 Task: Create ChildIssue0000000763 as Child Issue of Issue Issue0000000382 in Backlog  in Scrum Project Project0000000077 in Jira. Create ChildIssue0000000764 as Child Issue of Issue Issue0000000382 in Backlog  in Scrum Project Project0000000077 in Jira. Create ChildIssue0000000765 as Child Issue of Issue Issue0000000383 in Backlog  in Scrum Project Project0000000077 in Jira. Create ChildIssue0000000766 as Child Issue of Issue Issue0000000383 in Backlog  in Scrum Project Project0000000077 in Jira. Create ChildIssue0000000767 as Child Issue of Issue Issue0000000384 in Backlog  in Scrum Project Project0000000077 in Jira
Action: Mouse moved to (183, 292)
Screenshot: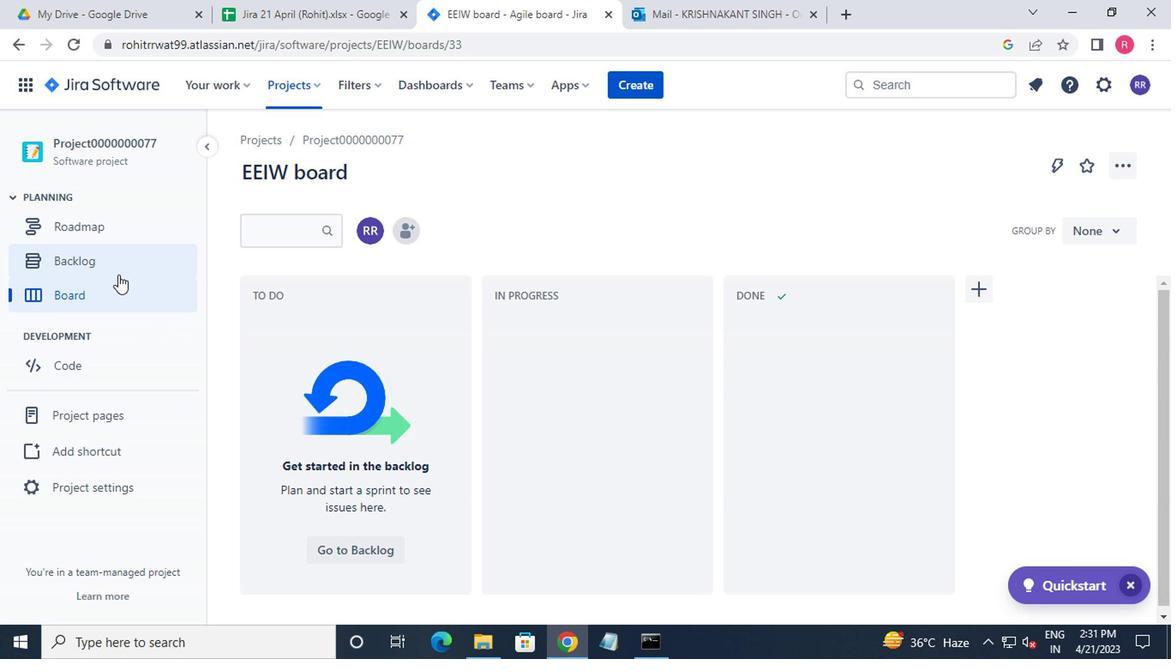 
Action: Mouse pressed left at (183, 292)
Screenshot: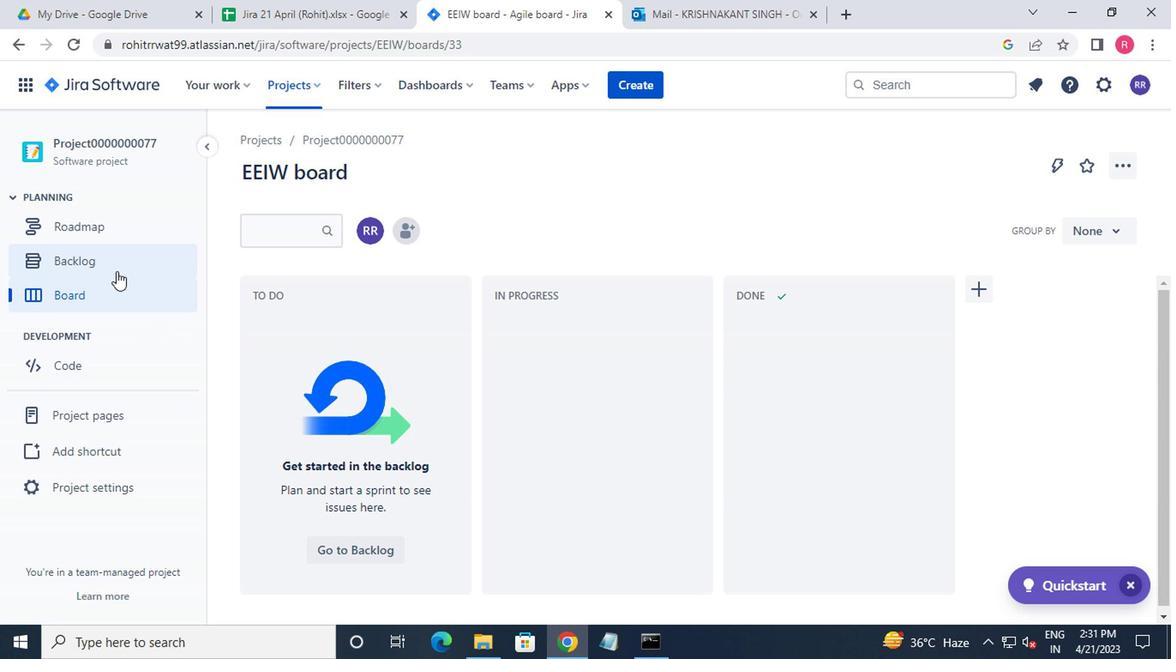 
Action: Mouse moved to (383, 382)
Screenshot: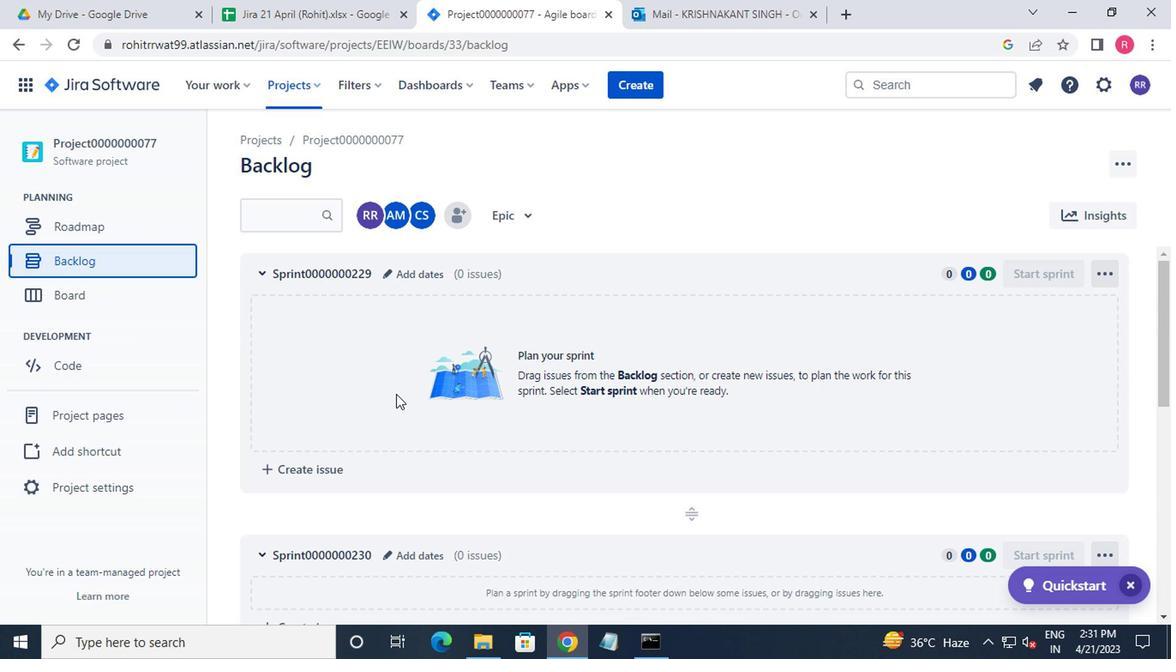 
Action: Mouse scrolled (383, 382) with delta (0, 0)
Screenshot: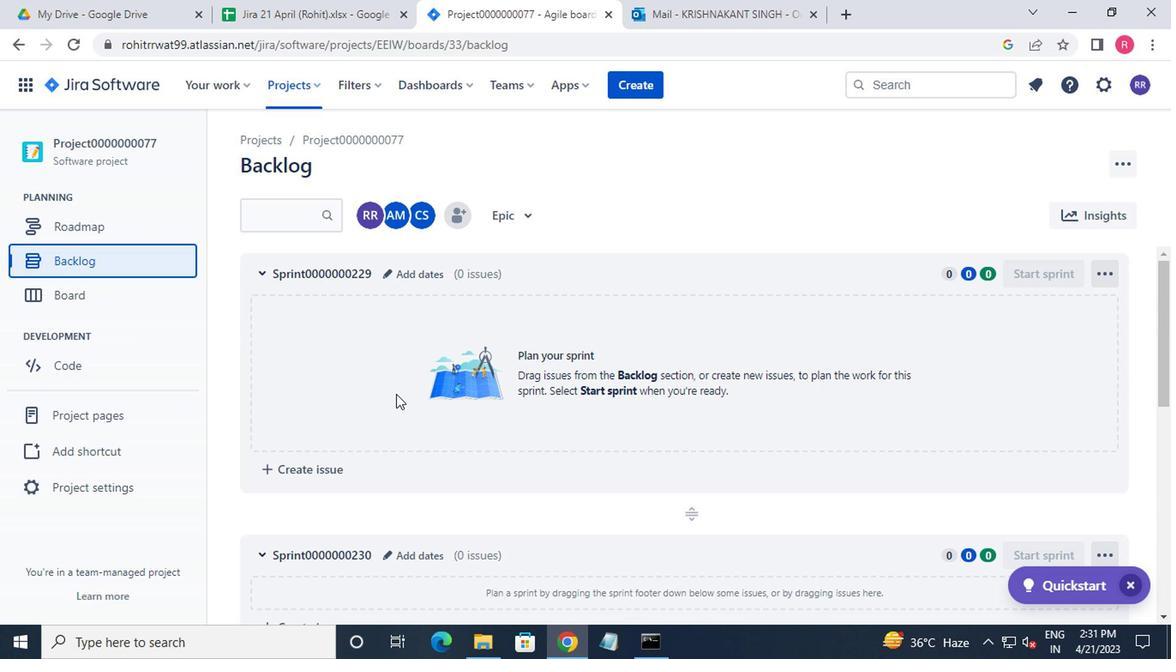 
Action: Mouse moved to (386, 383)
Screenshot: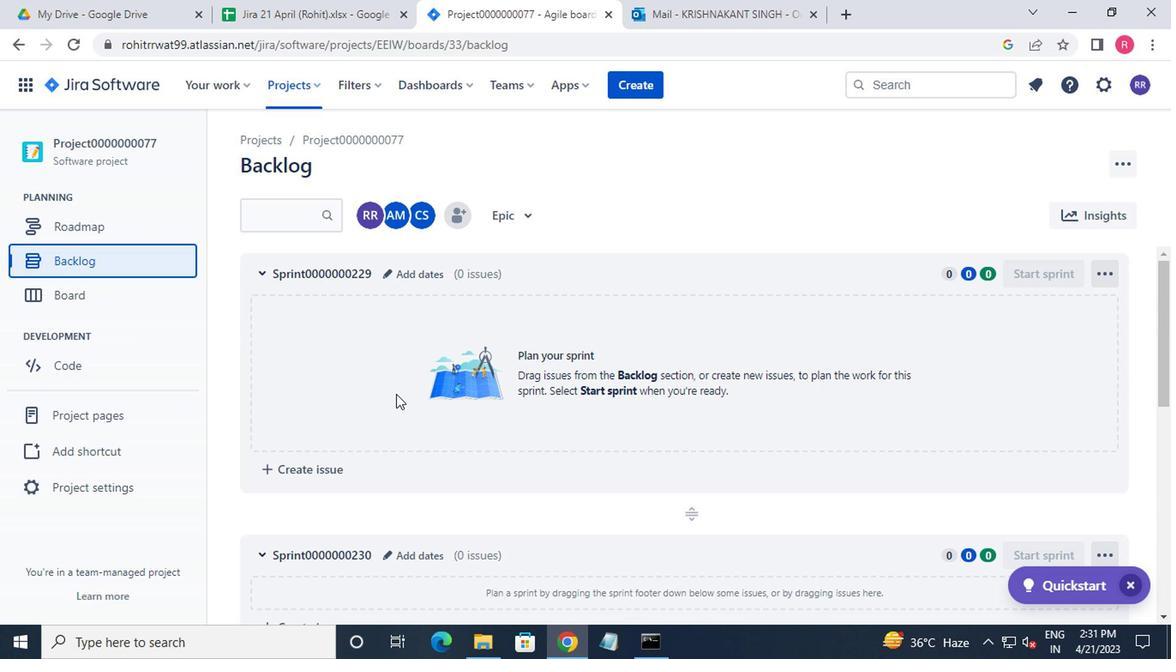 
Action: Mouse scrolled (386, 383) with delta (0, 0)
Screenshot: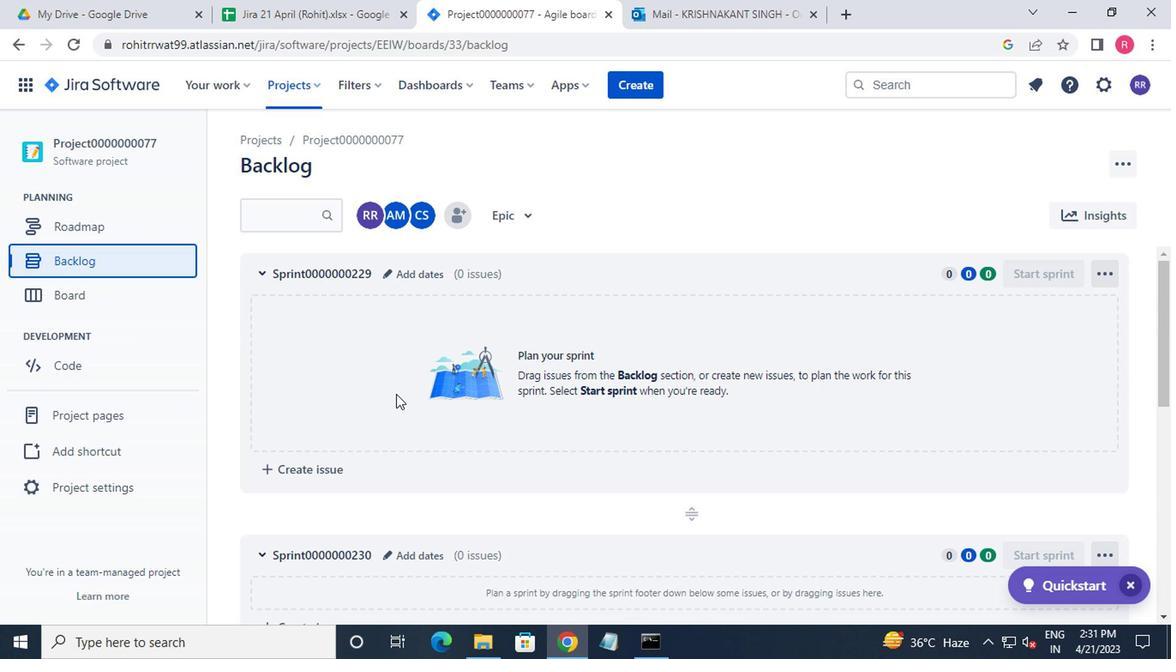 
Action: Mouse moved to (386, 383)
Screenshot: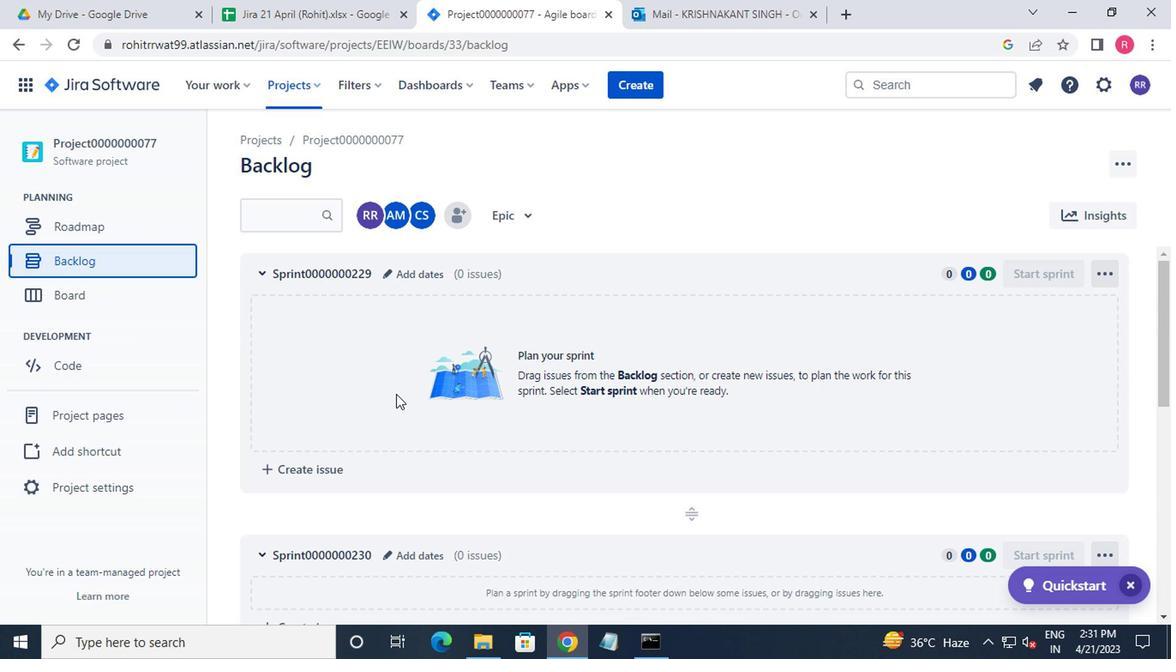 
Action: Mouse scrolled (386, 383) with delta (0, 0)
Screenshot: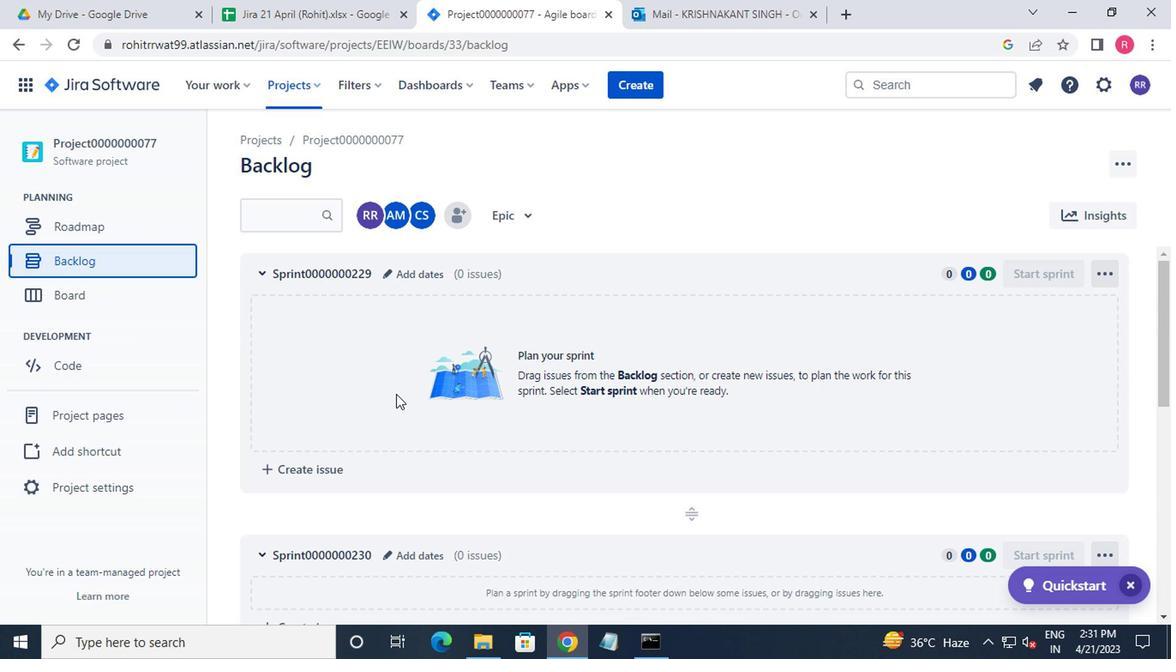 
Action: Mouse moved to (377, 391)
Screenshot: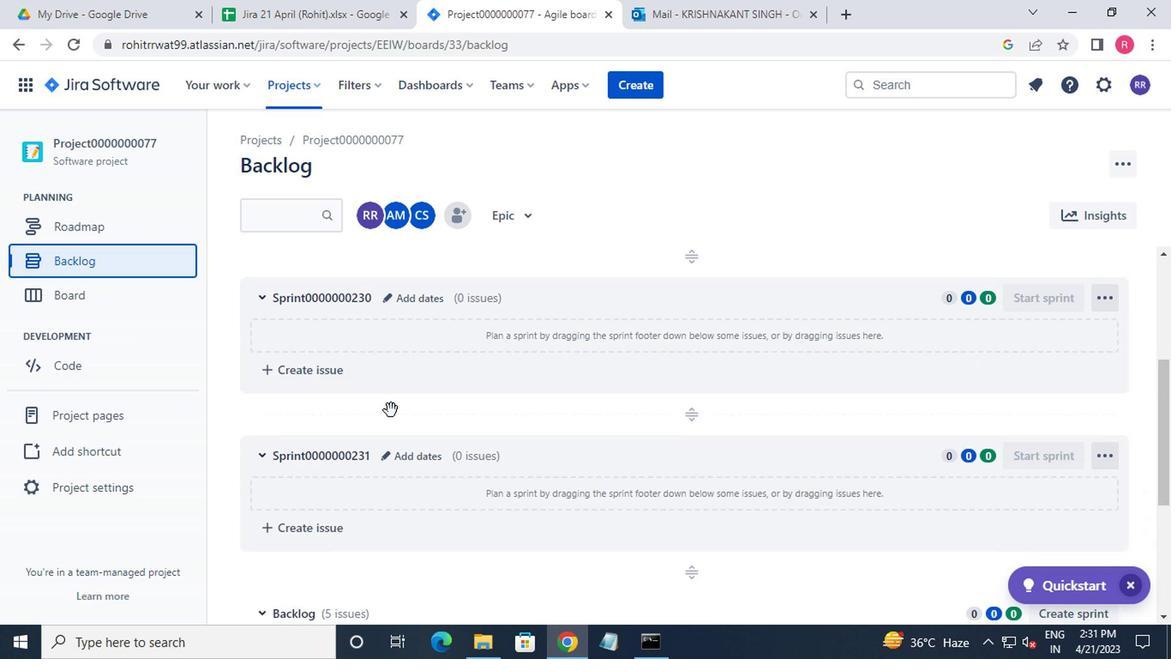 
Action: Mouse scrolled (377, 391) with delta (0, 0)
Screenshot: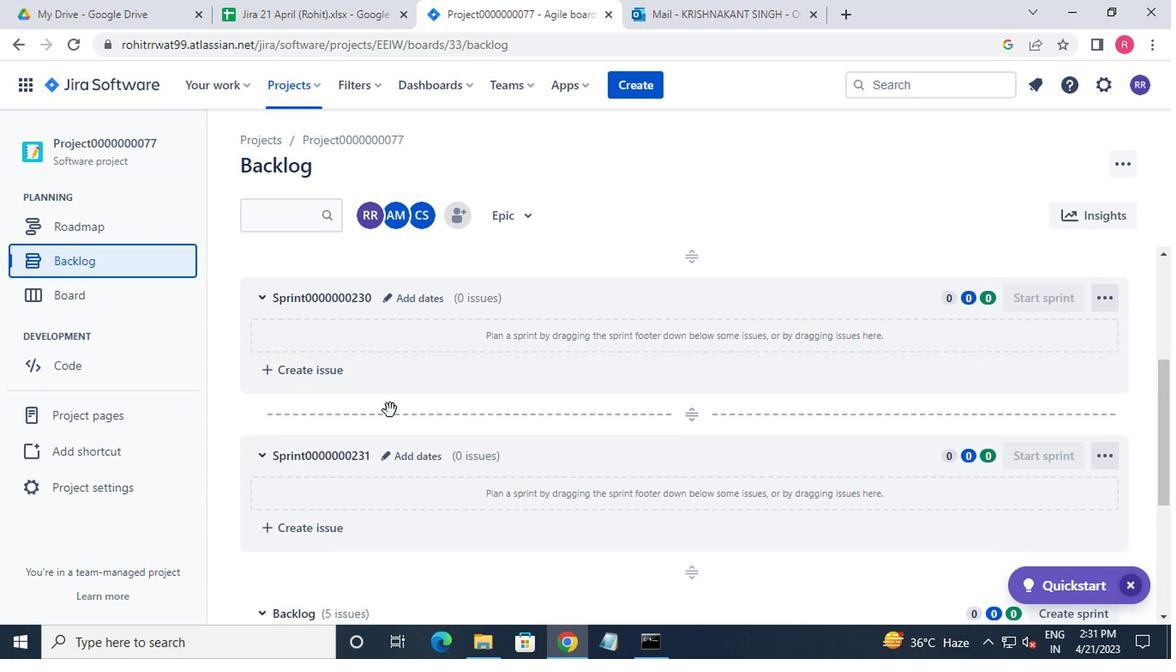 
Action: Mouse moved to (377, 393)
Screenshot: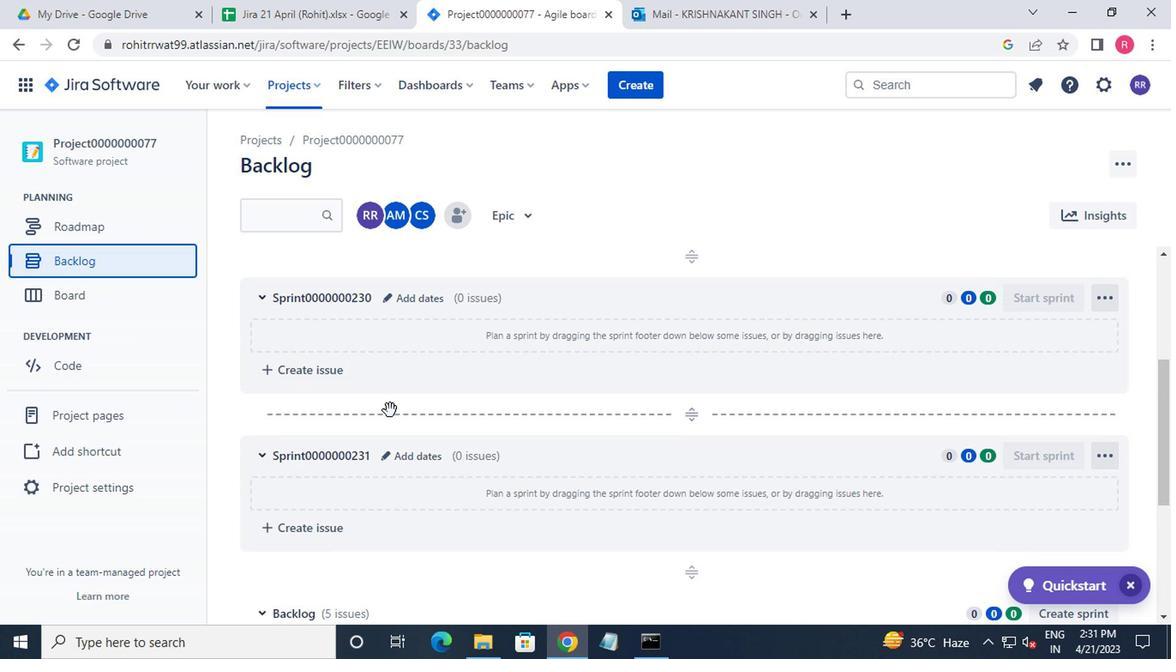 
Action: Mouse scrolled (377, 392) with delta (0, 0)
Screenshot: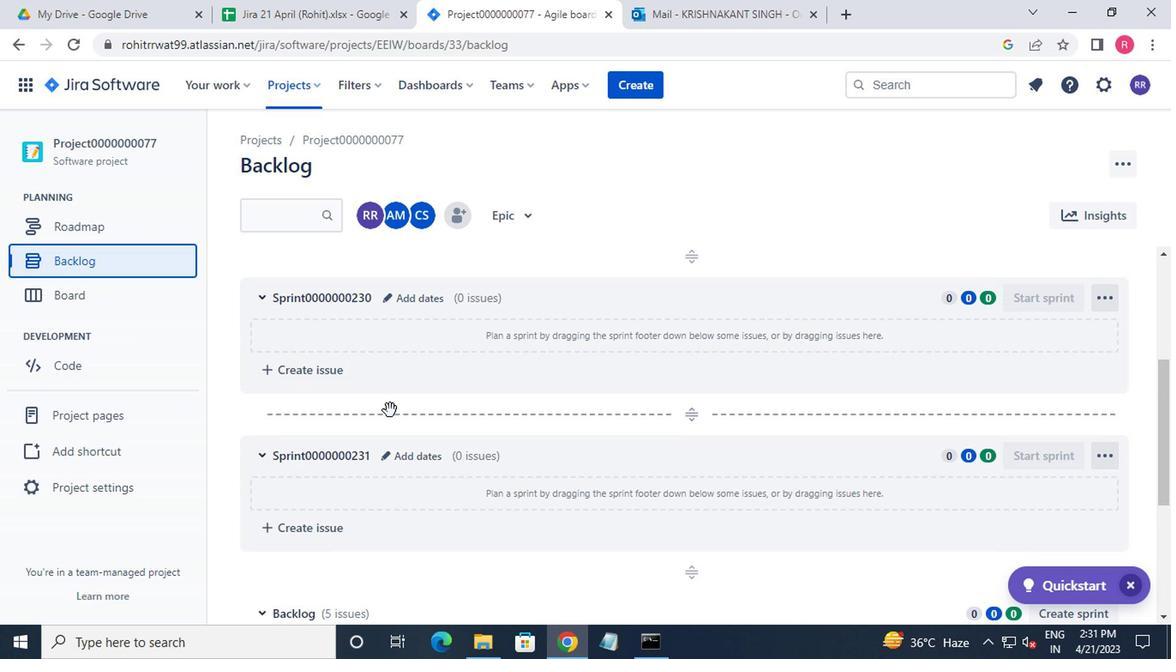 
Action: Mouse moved to (377, 395)
Screenshot: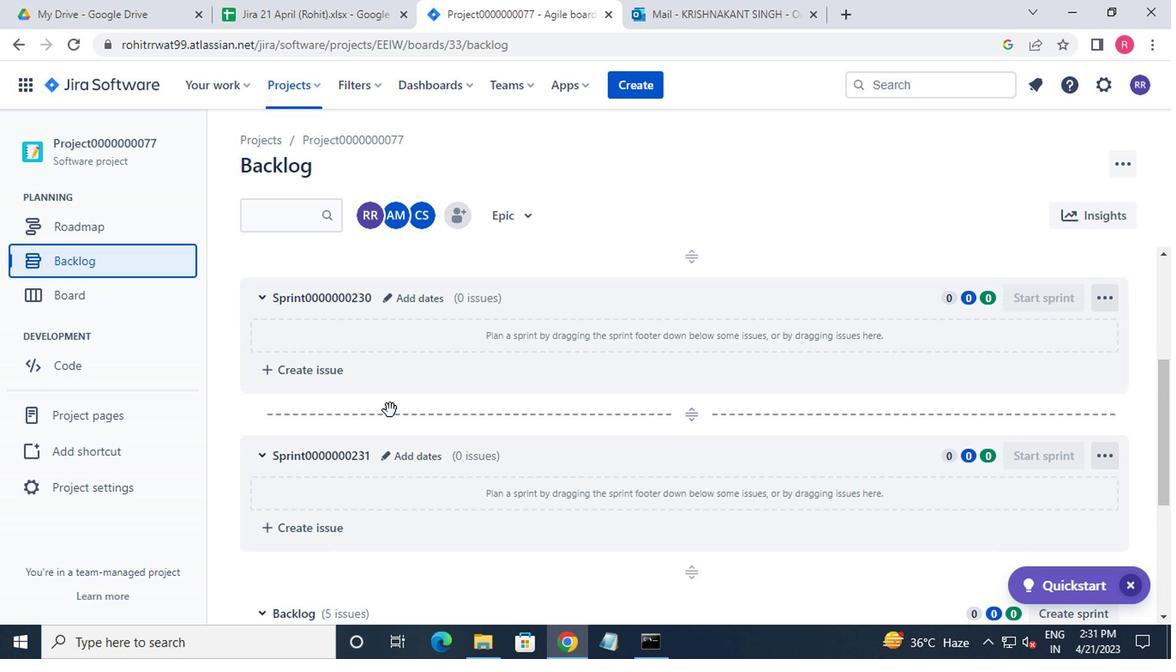 
Action: Mouse scrolled (377, 394) with delta (0, 0)
Screenshot: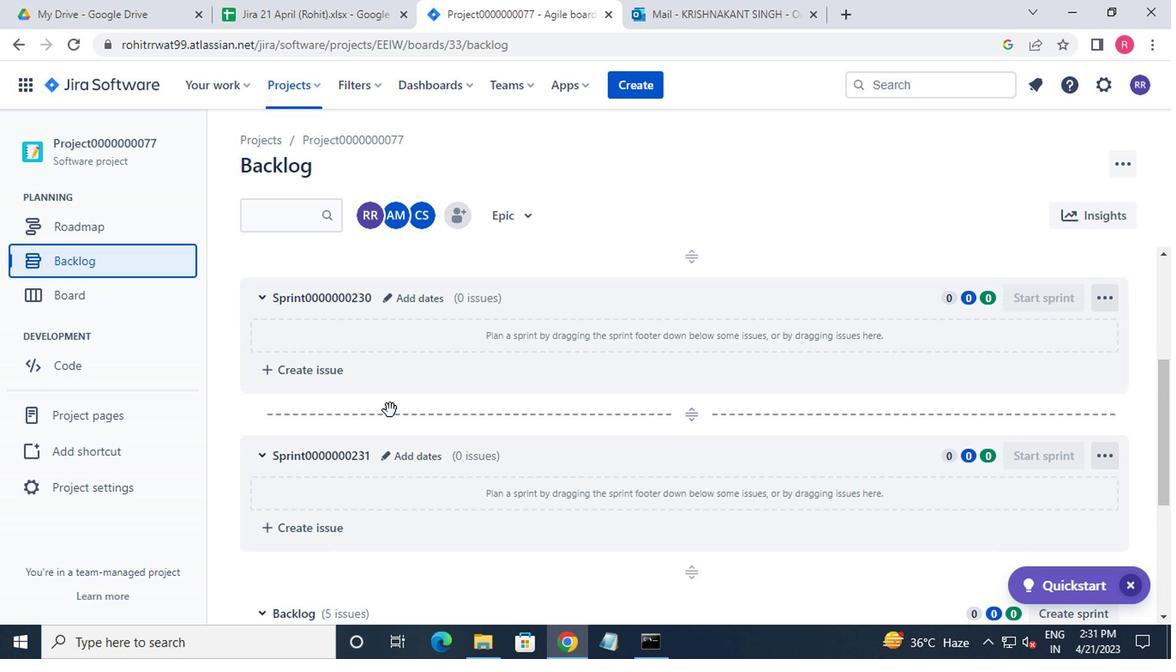 
Action: Mouse moved to (377, 397)
Screenshot: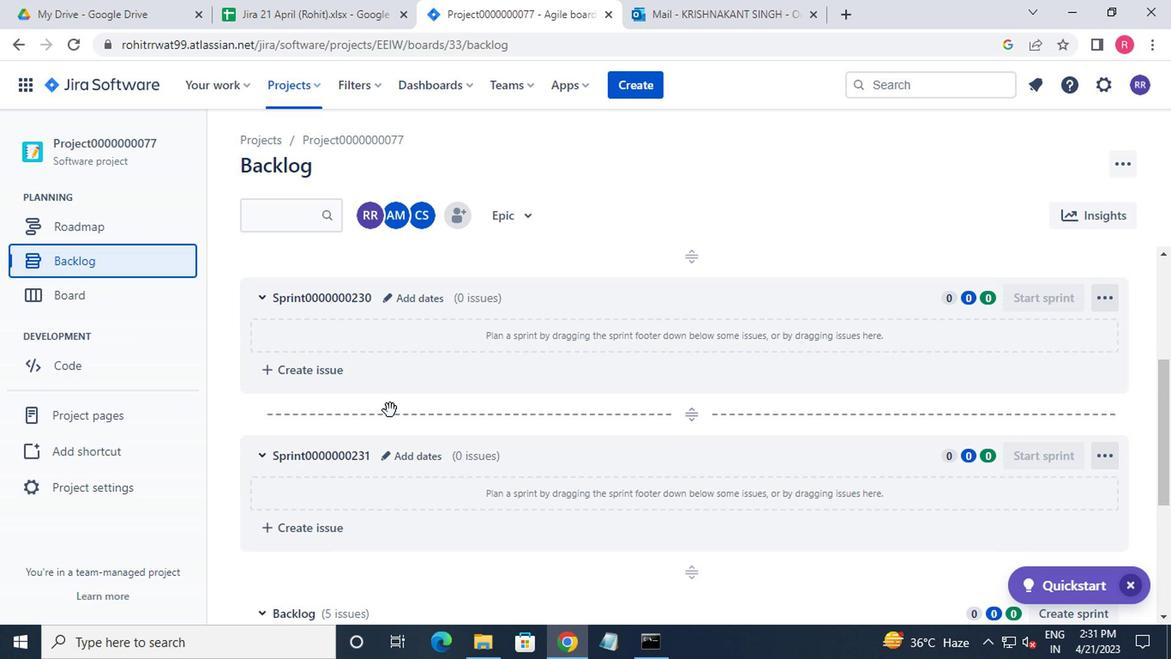 
Action: Mouse scrolled (377, 397) with delta (0, 0)
Screenshot: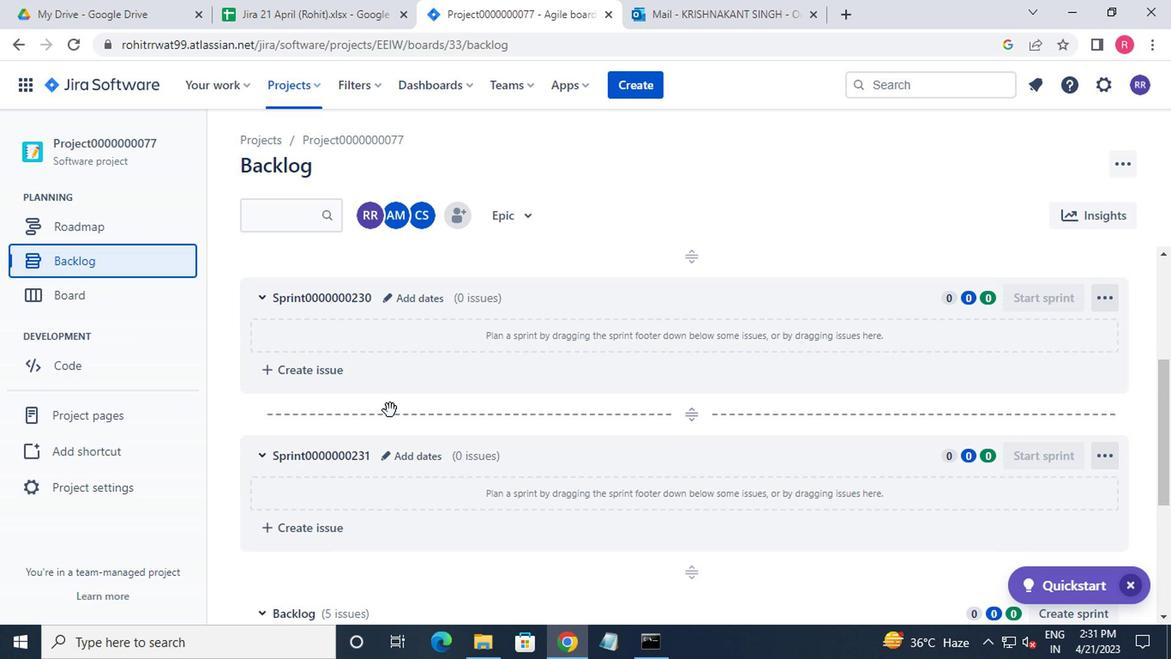 
Action: Mouse moved to (472, 393)
Screenshot: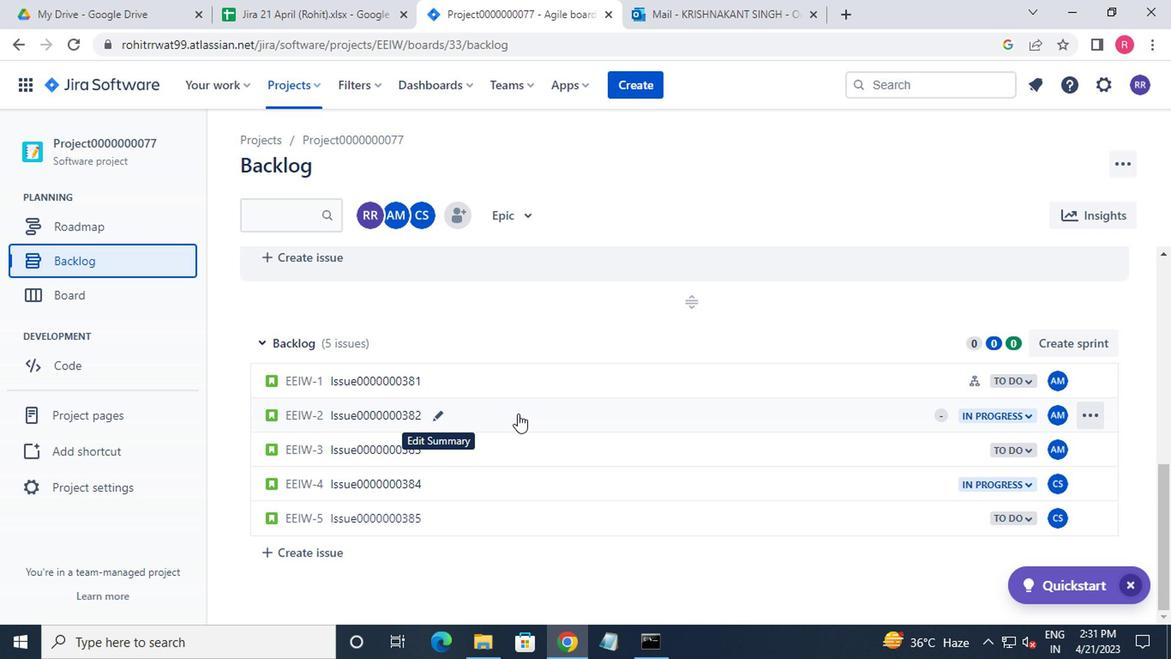 
Action: Mouse pressed left at (472, 393)
Screenshot: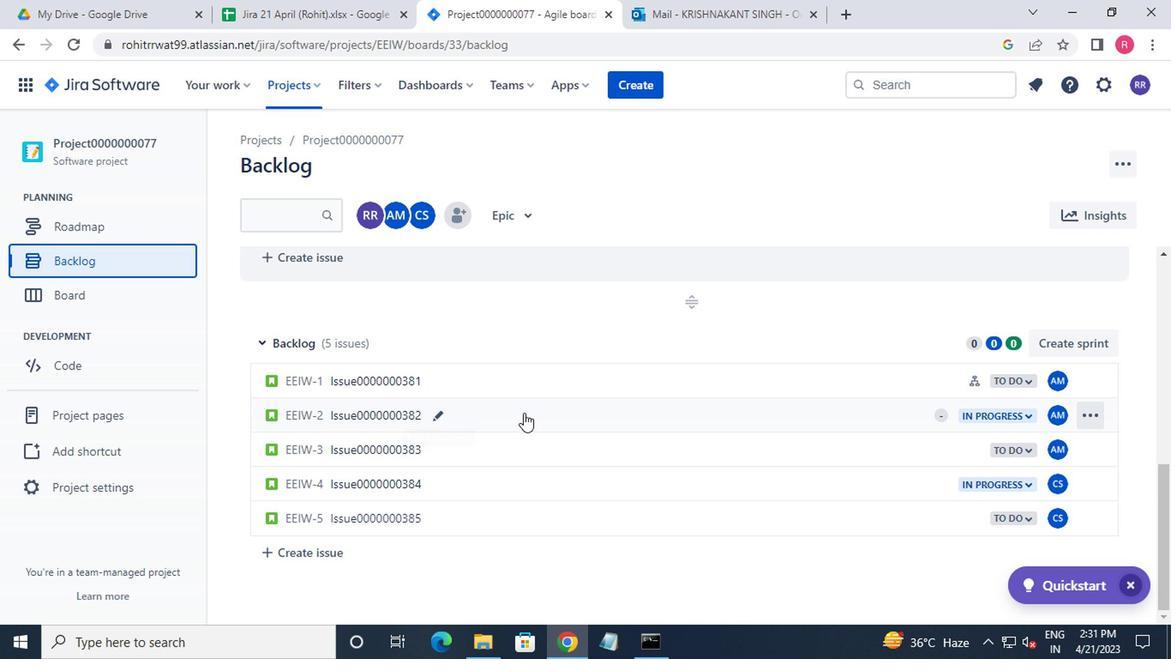
Action: Mouse moved to (721, 348)
Screenshot: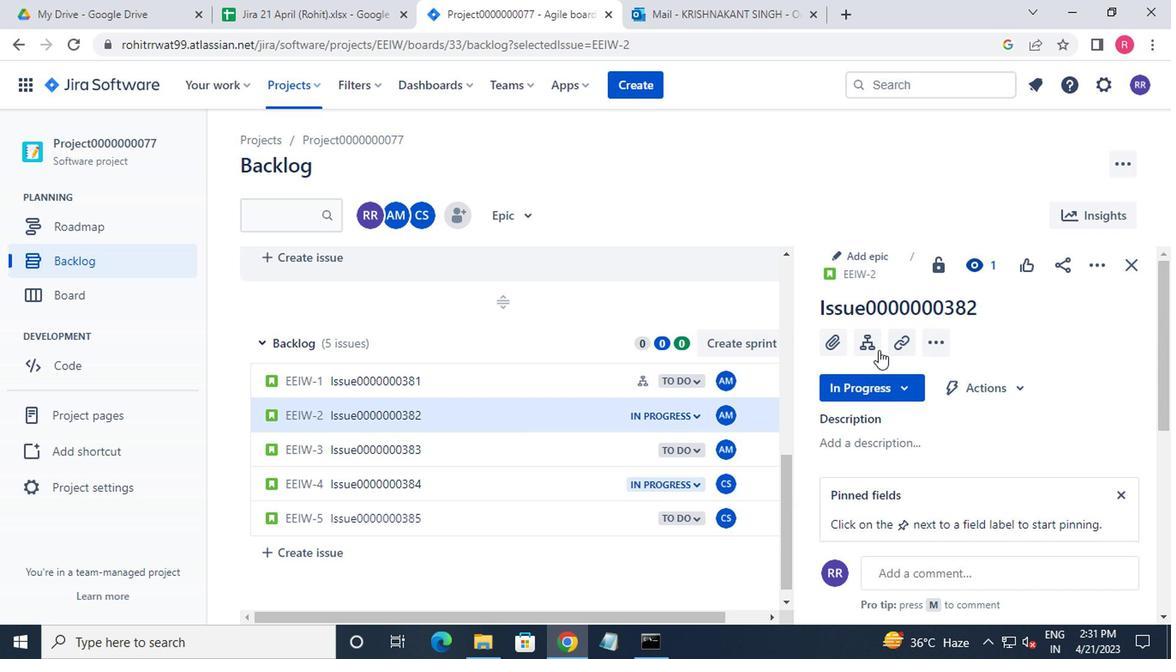 
Action: Mouse pressed left at (721, 348)
Screenshot: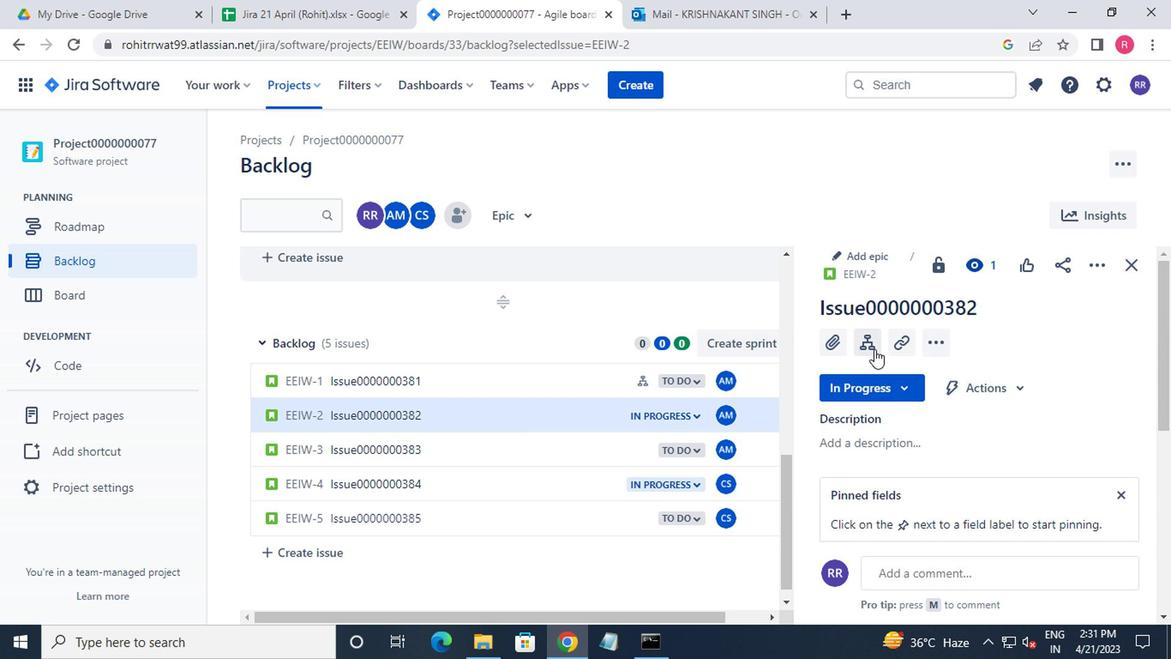 
Action: Mouse moved to (724, 345)
Screenshot: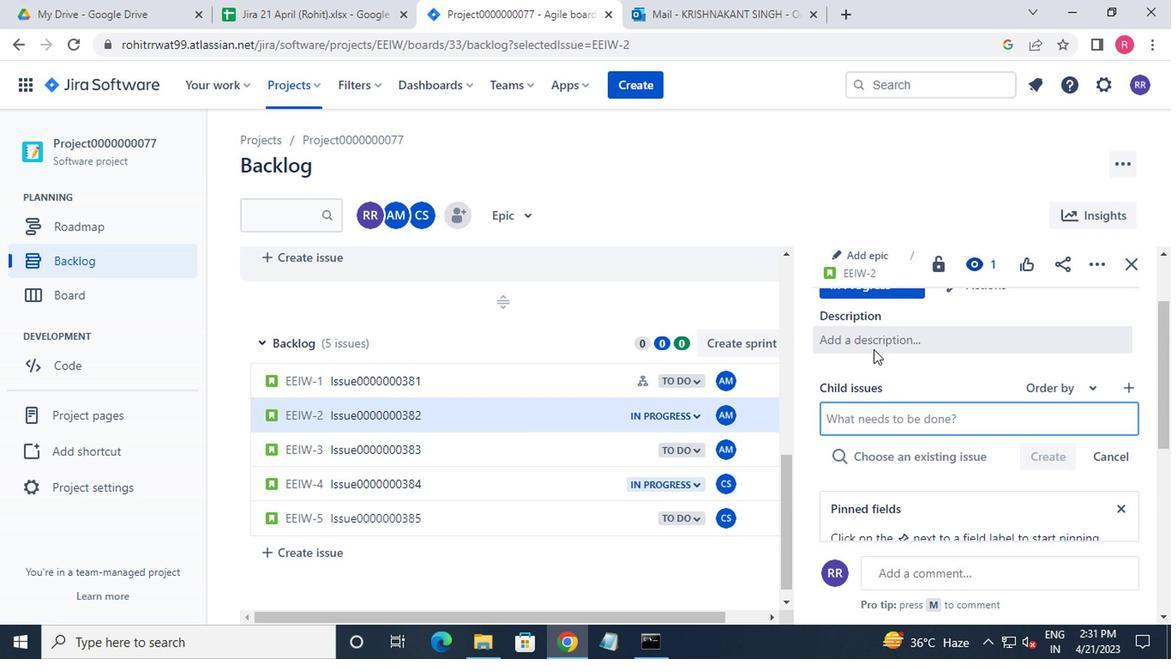 
Action: Key pressed <Key.shift><Key.shift><Key.shift><Key.shift><Key.shift><Key.shift><Key.shift><Key.shift><Key.shift><Key.shift><Key.shift><Key.shift><Key.shift><Key.shift><Key.shift><Key.shift><Key.shift><Key.shift><Key.shift><Key.shift><Key.shift><Key.shift><Key.shift><Key.shift><Key.shift><Key.shift><Key.shift><Key.shift><Key.shift><Key.shift><Key.shift><Key.shift><Key.shift><Key.shift><Key.shift><Key.shift><Key.shift><Key.shift><Key.shift><Key.shift><Key.shift><Key.shift><Key.shift><Key.shift><Key.shift><Key.shift><Key.shift><Key.shift><Key.shift><Key.shift>CHILD<Key.shift_r>ISSUE0000000763<Key.enter><Key.shift><Key.shift><Key.shift><Key.shift><Key.shift>CHILD<Key.shift_r>ISSUE0000000764<Key.enter>
Screenshot: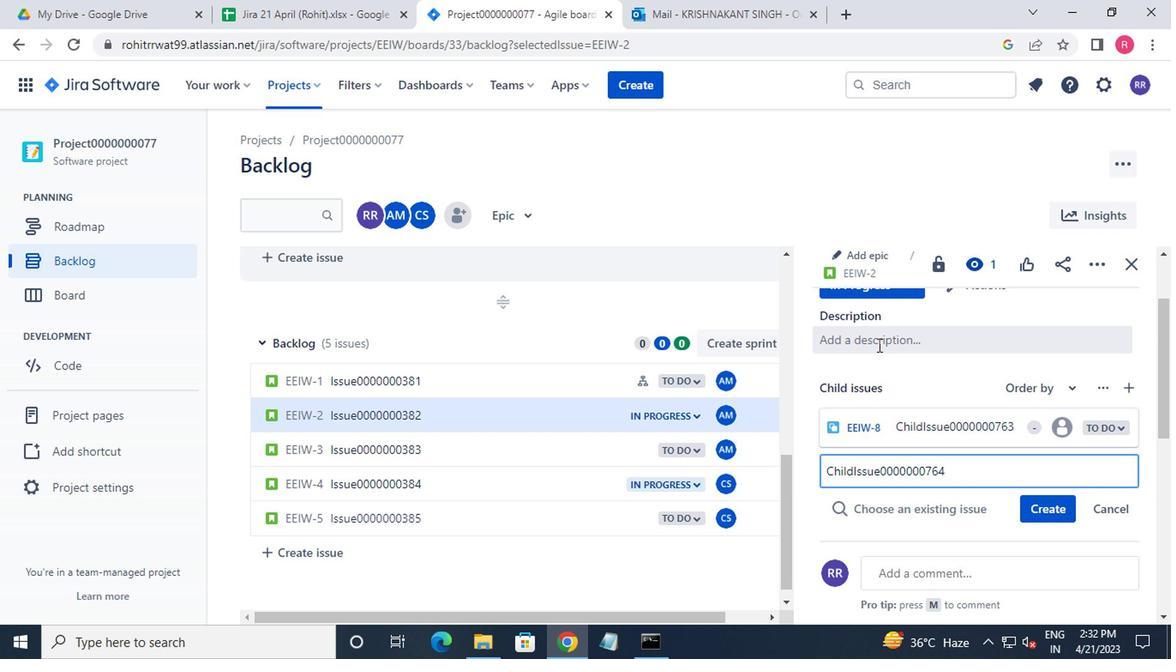
Action: Mouse moved to (496, 424)
Screenshot: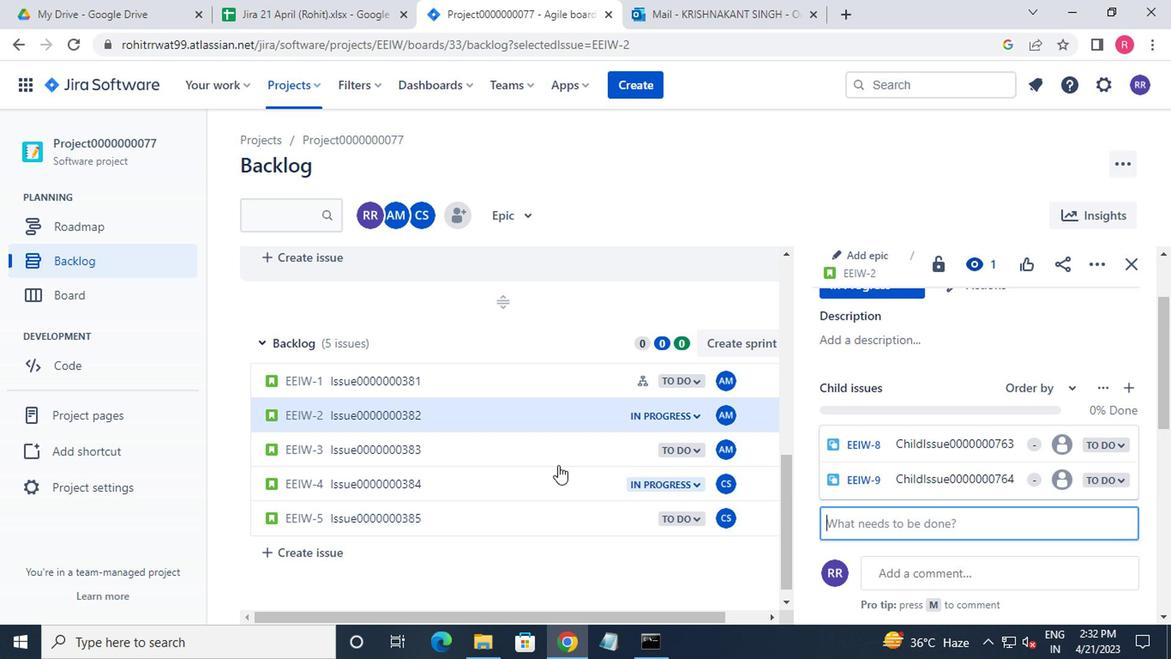 
Action: Mouse pressed left at (496, 424)
Screenshot: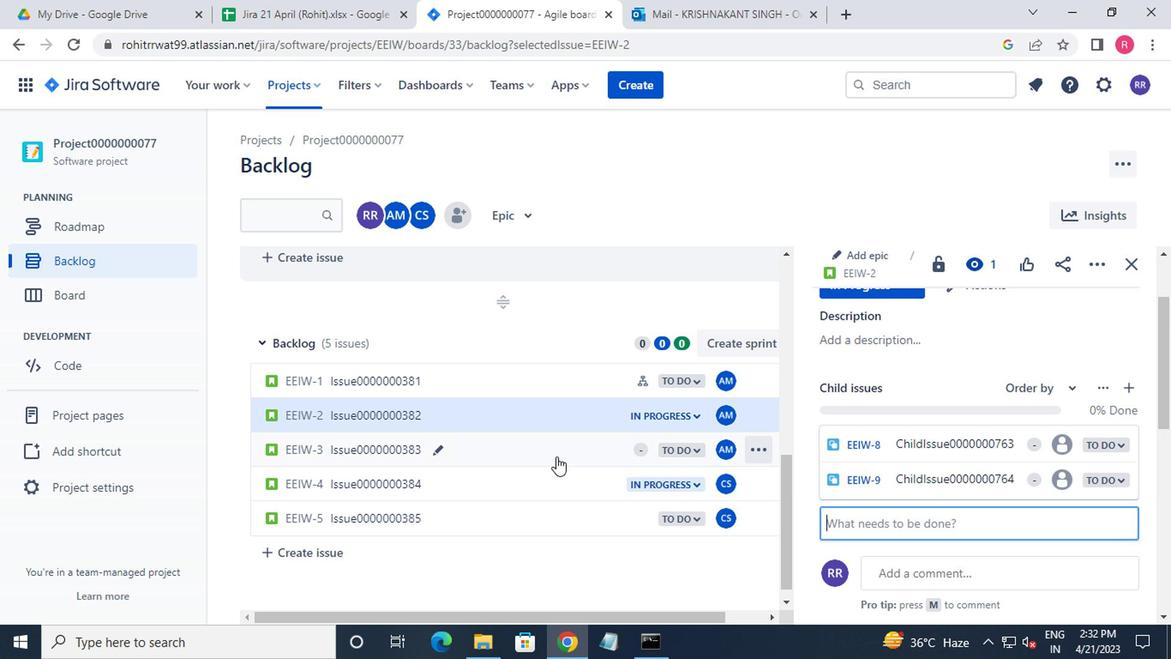 
Action: Mouse moved to (721, 342)
Screenshot: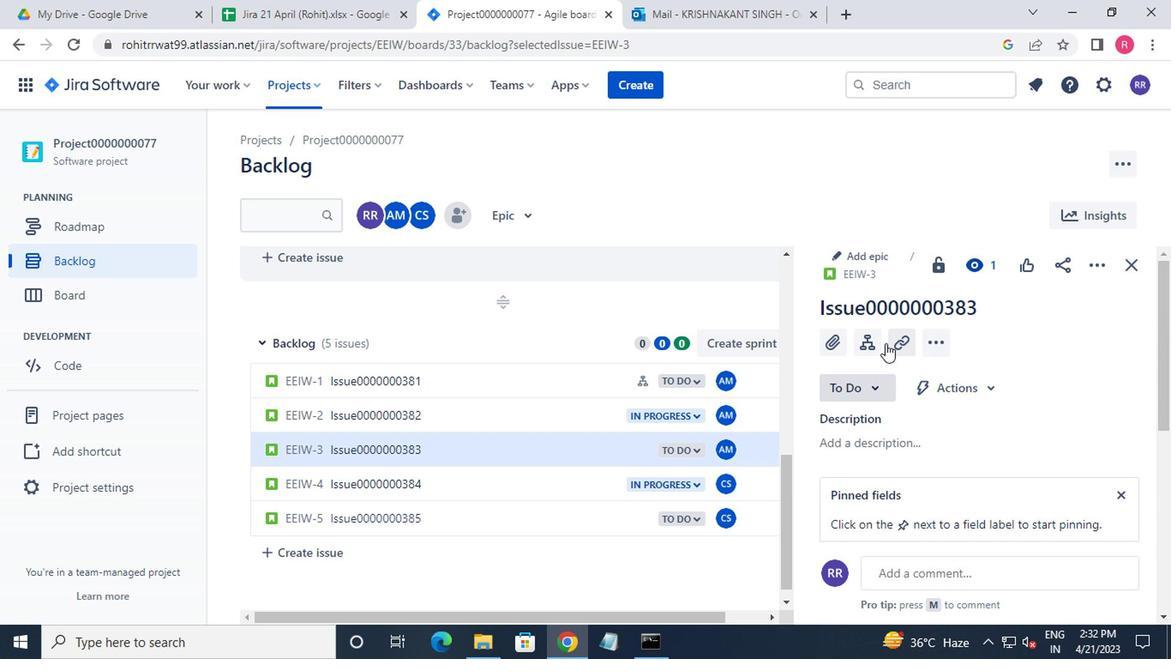 
Action: Mouse pressed left at (721, 342)
Screenshot: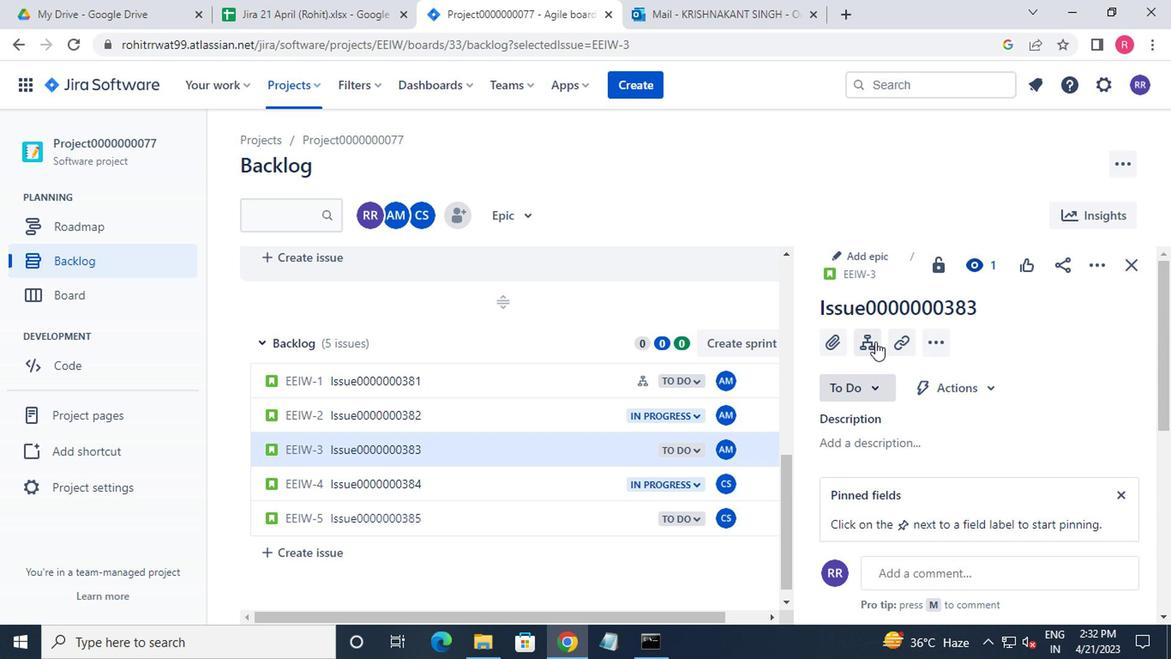 
Action: Mouse moved to (674, 390)
Screenshot: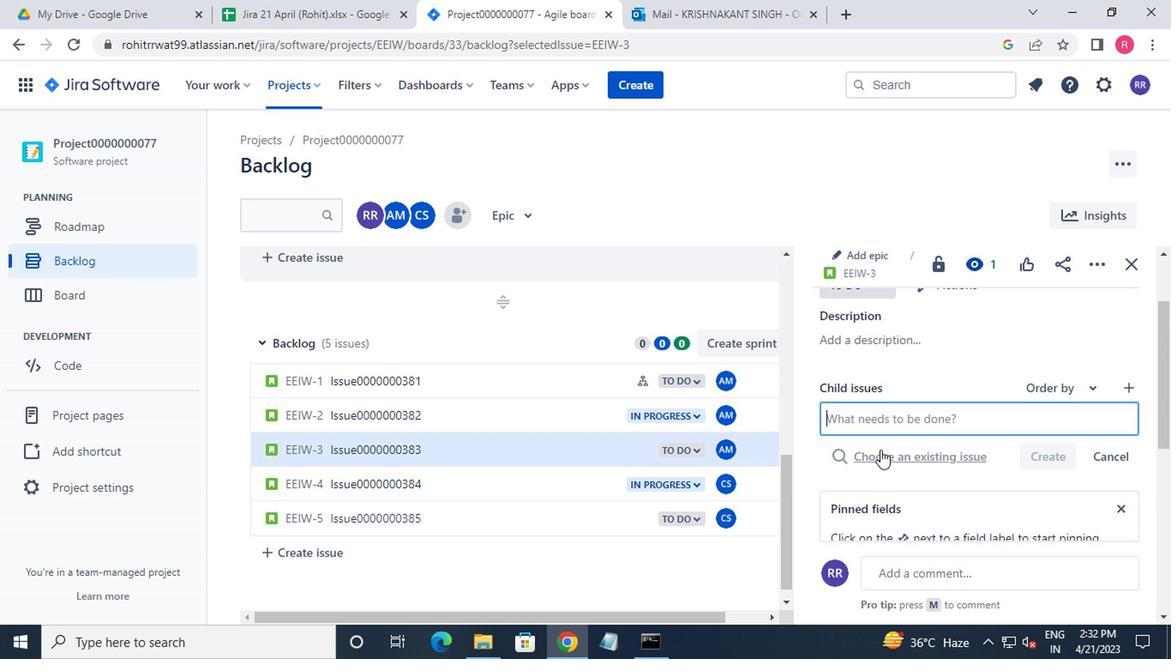 
Action: Key pressed <Key.shift>CHILD<Key.shift_r>ISSUE0000000765<Key.enter><Key.shift>CHILD<Key.shift_r>ISSUE0000000766<Key.enter>
Screenshot: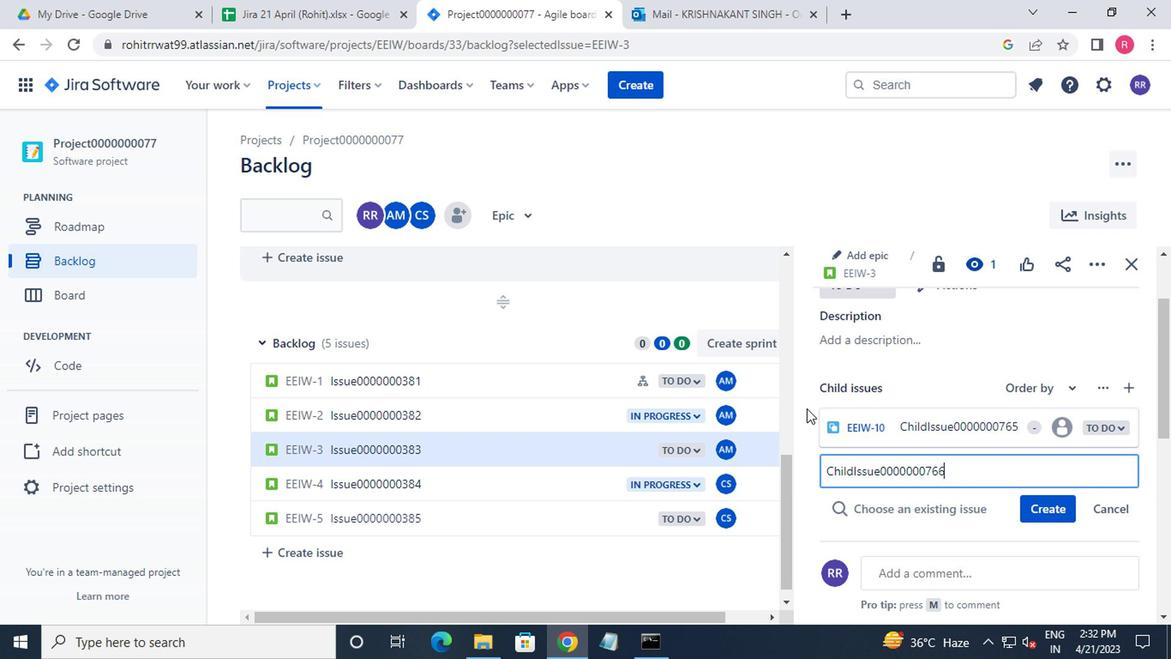 
Action: Mouse moved to (452, 449)
Screenshot: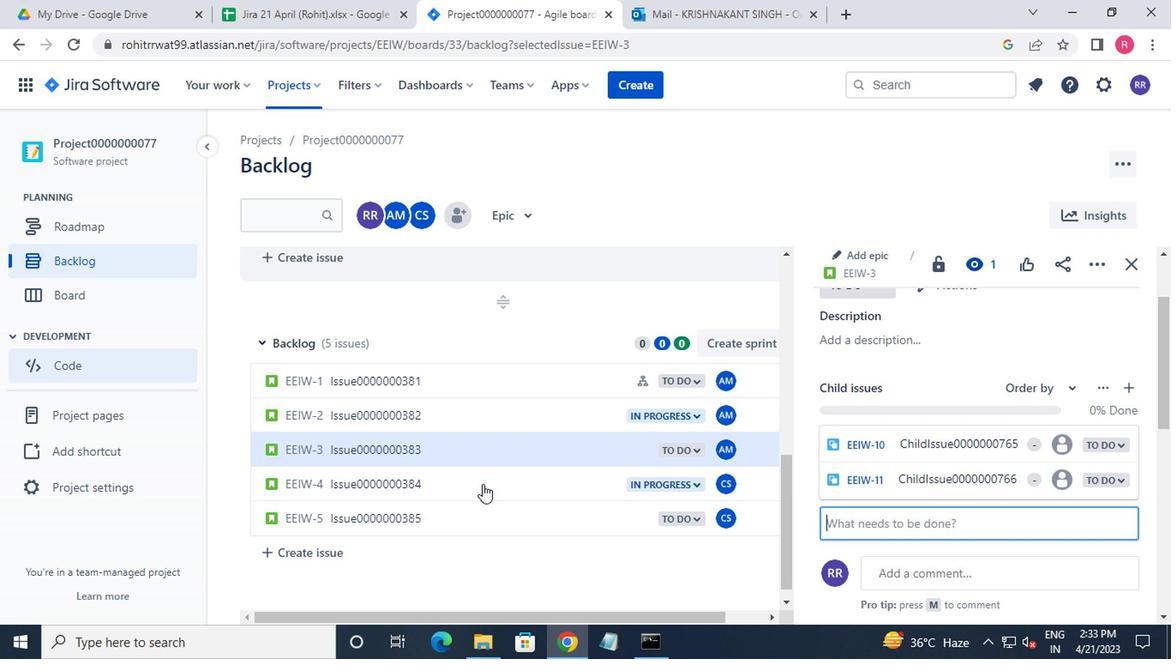 
Action: Mouse pressed left at (452, 449)
Screenshot: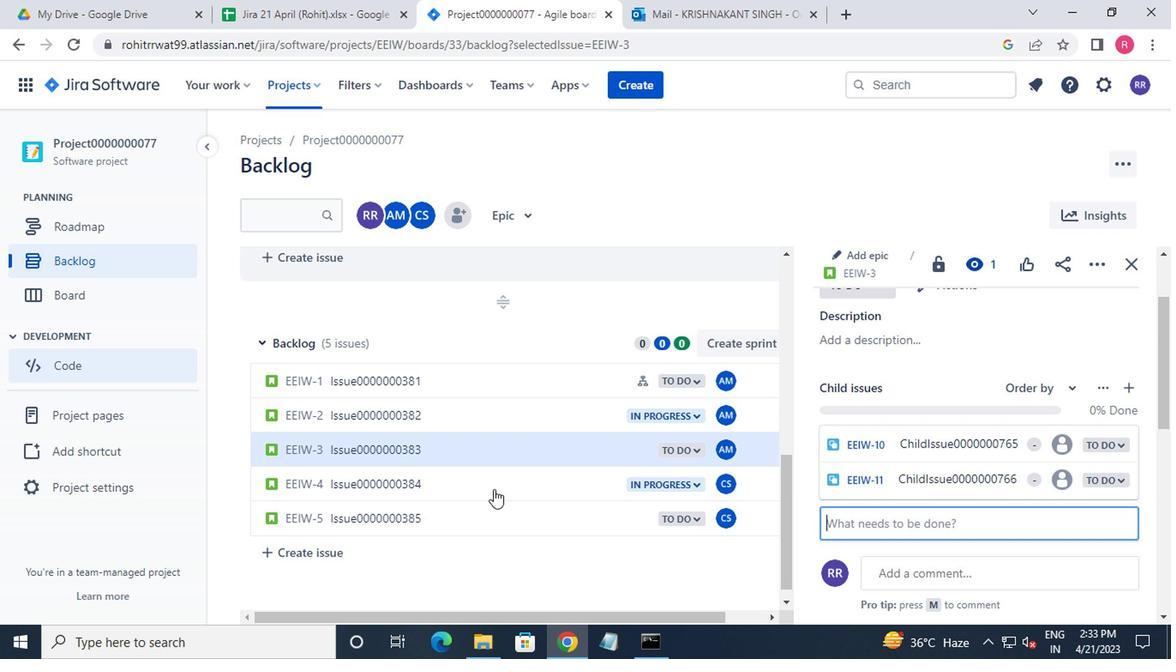 
Action: Mouse moved to (653, 407)
Screenshot: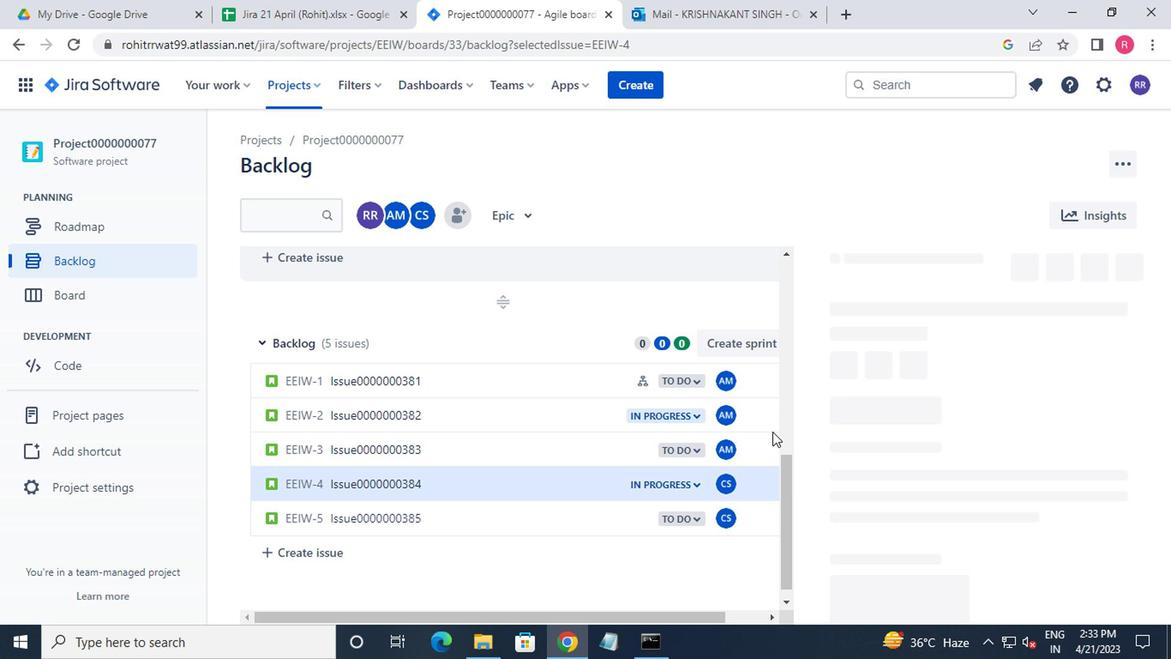
Action: Mouse scrolled (653, 407) with delta (0, 0)
Screenshot: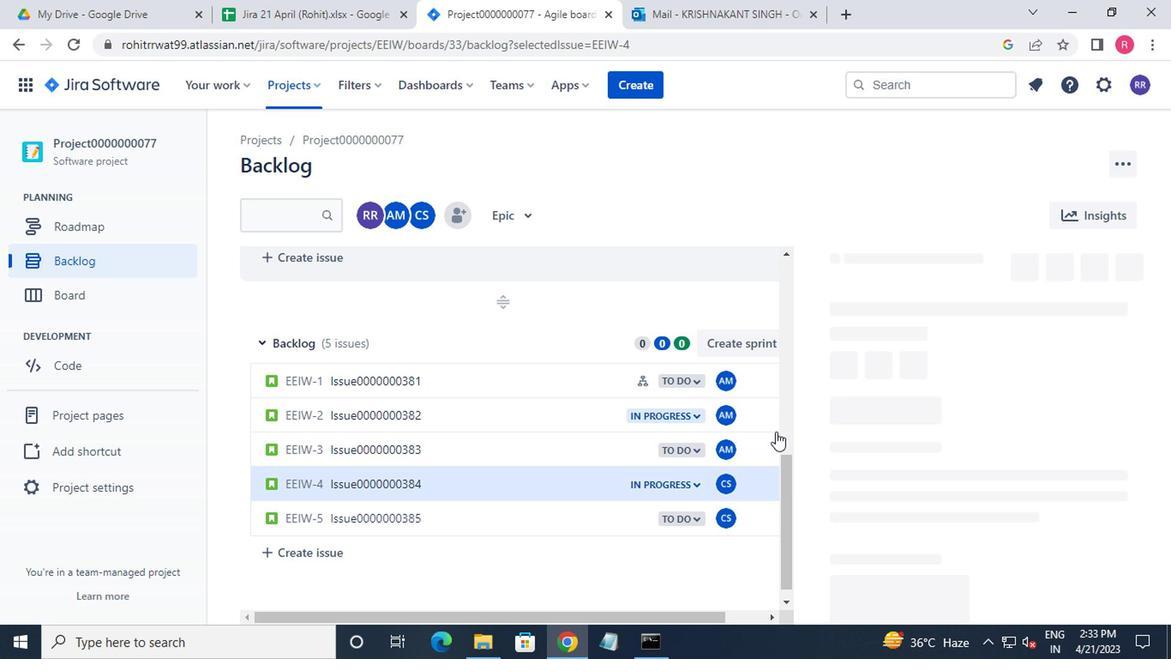 
Action: Mouse moved to (715, 348)
Screenshot: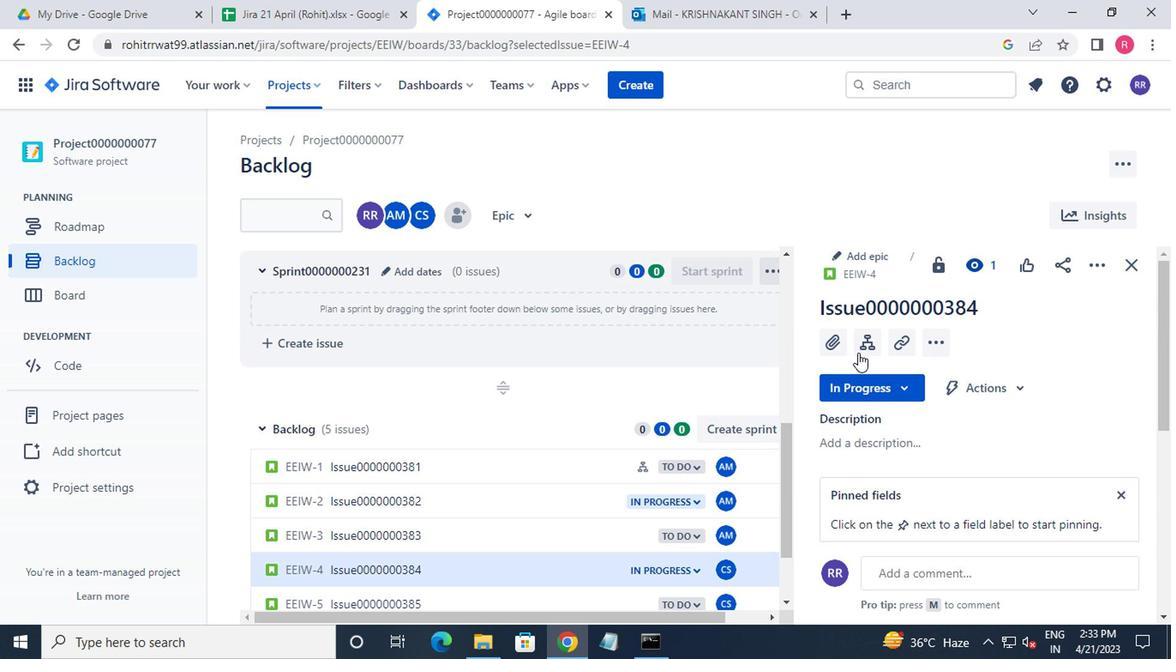 
Action: Mouse pressed left at (715, 348)
Screenshot: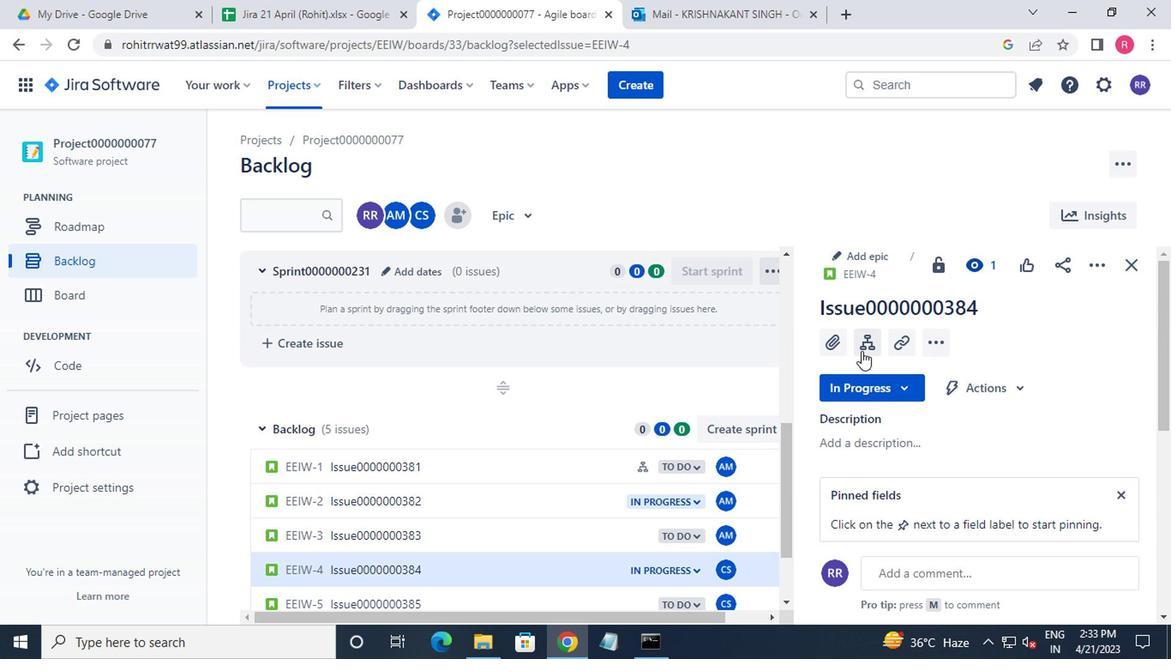 
Action: Mouse moved to (651, 352)
Screenshot: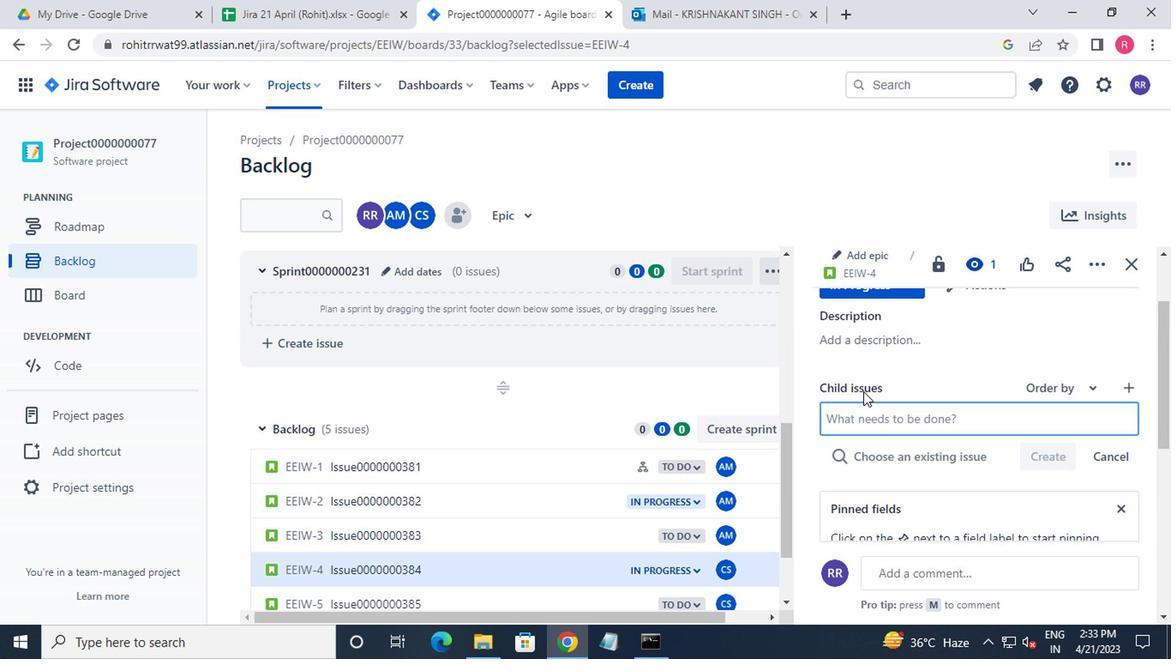 
Action: Key pressed <Key.shift>CHILD<Key.shift_r>ISSUE0000000767<Key.enter>
Screenshot: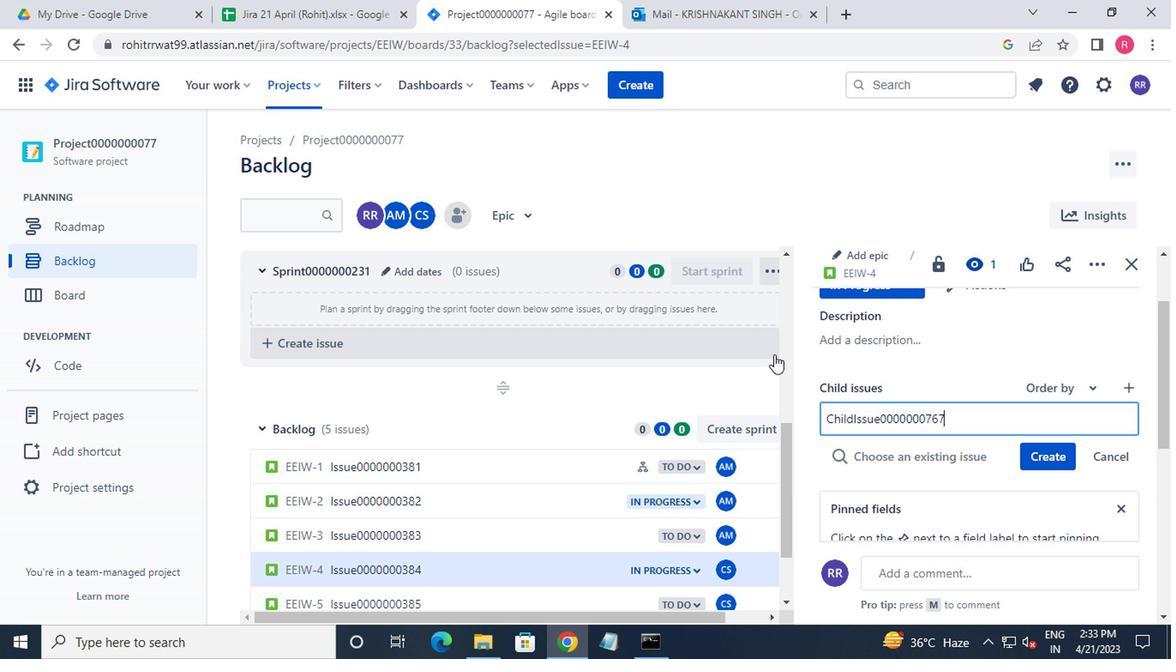 
Action: Mouse moved to (650, 351)
Screenshot: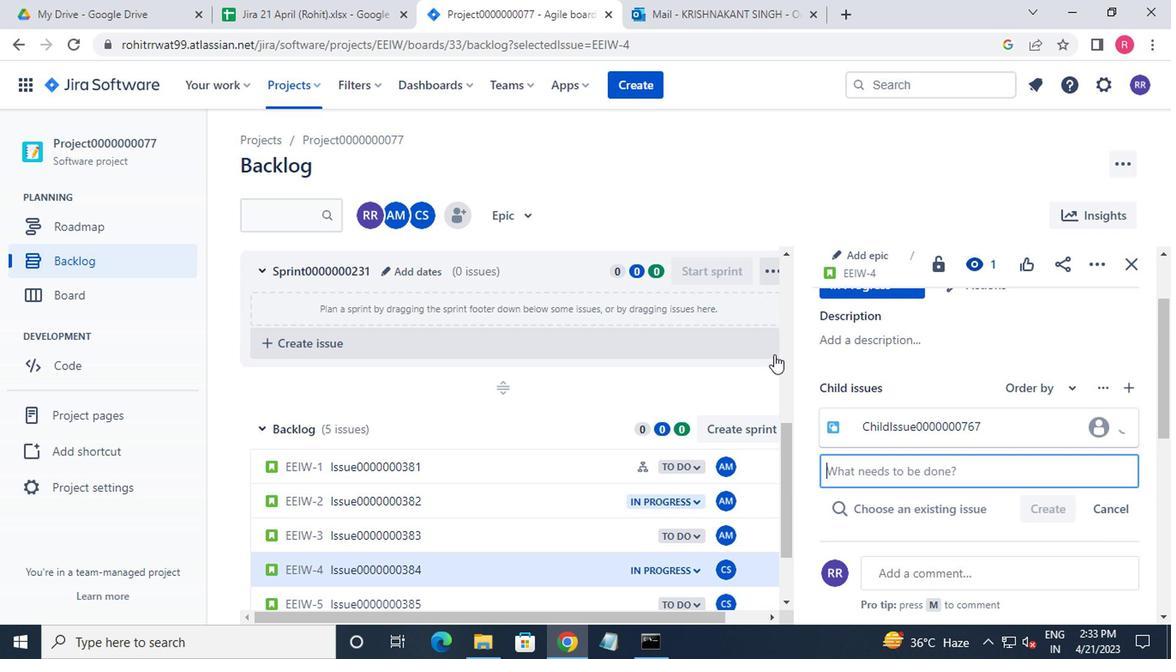 
